 Task: Create a section Code Standardization Sprint and in the section, add a milestone Test Automation Implementation in the project AgileNova
Action: Mouse moved to (85, 352)
Screenshot: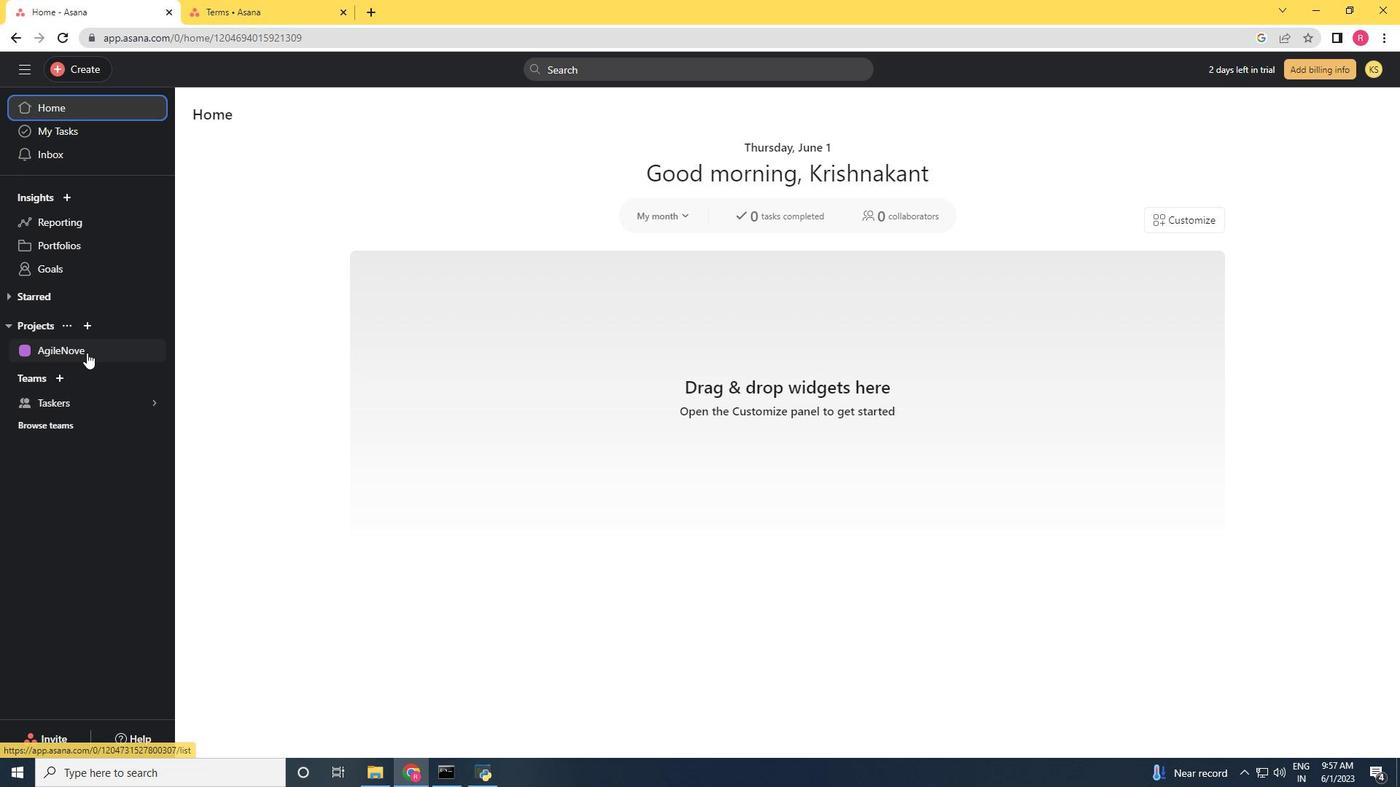 
Action: Mouse pressed left at (85, 352)
Screenshot: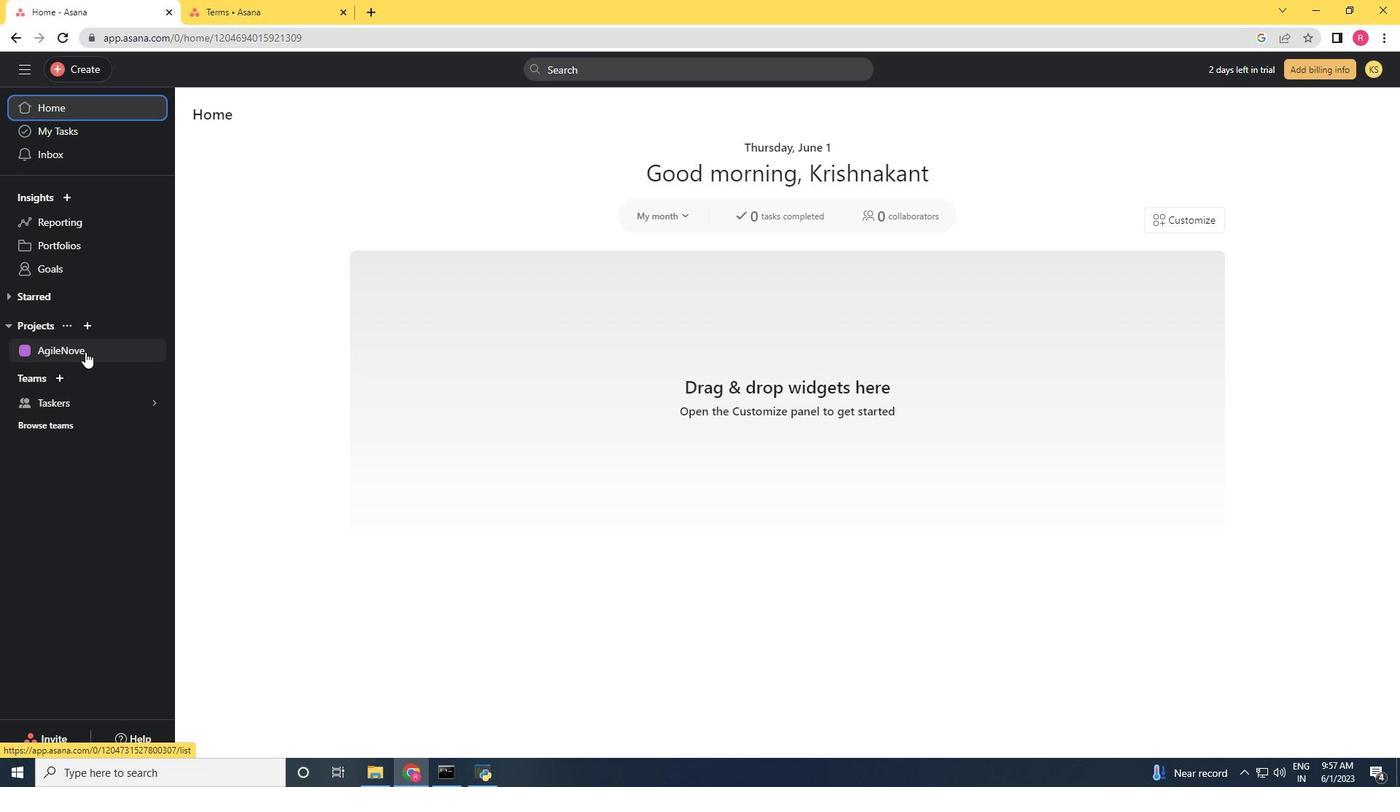 
Action: Mouse moved to (255, 492)
Screenshot: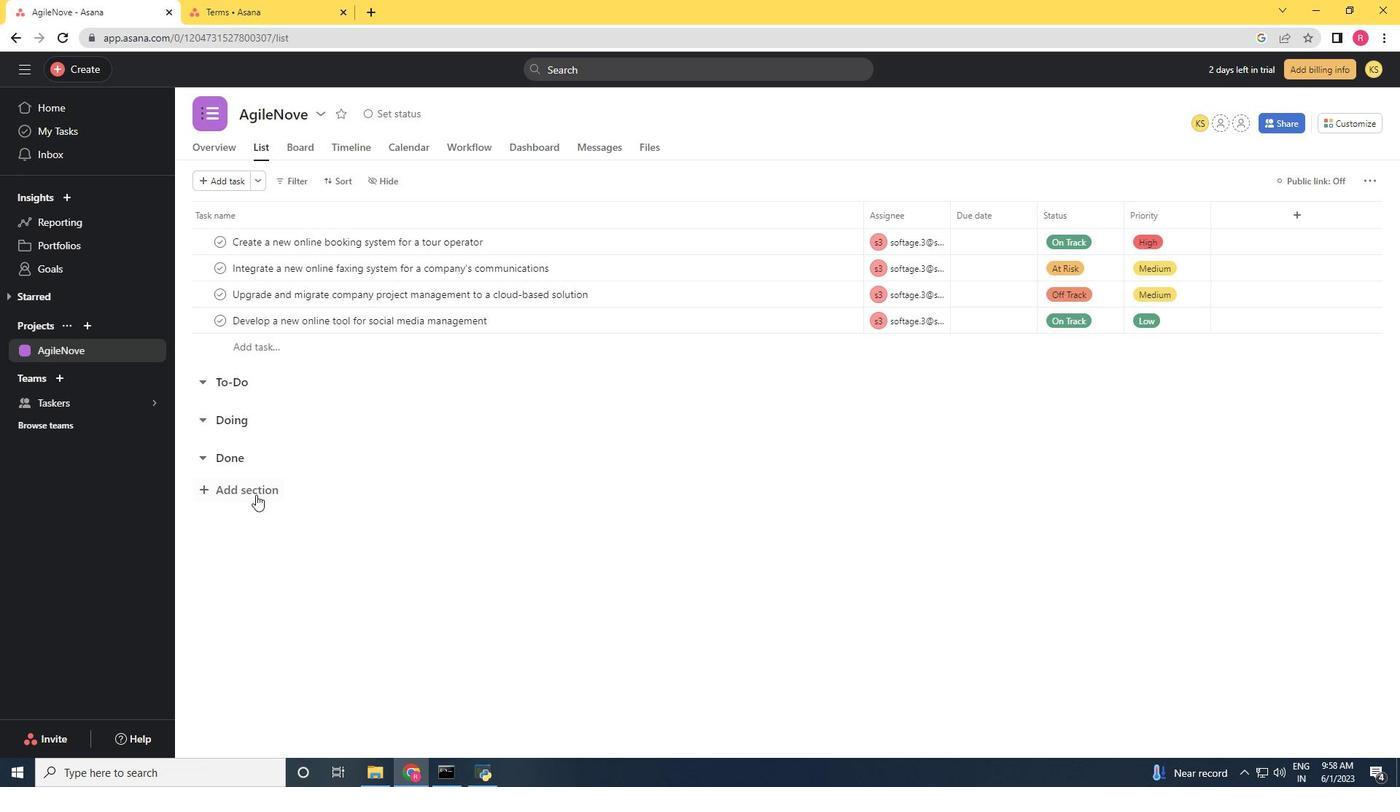 
Action: Mouse pressed left at (255, 492)
Screenshot: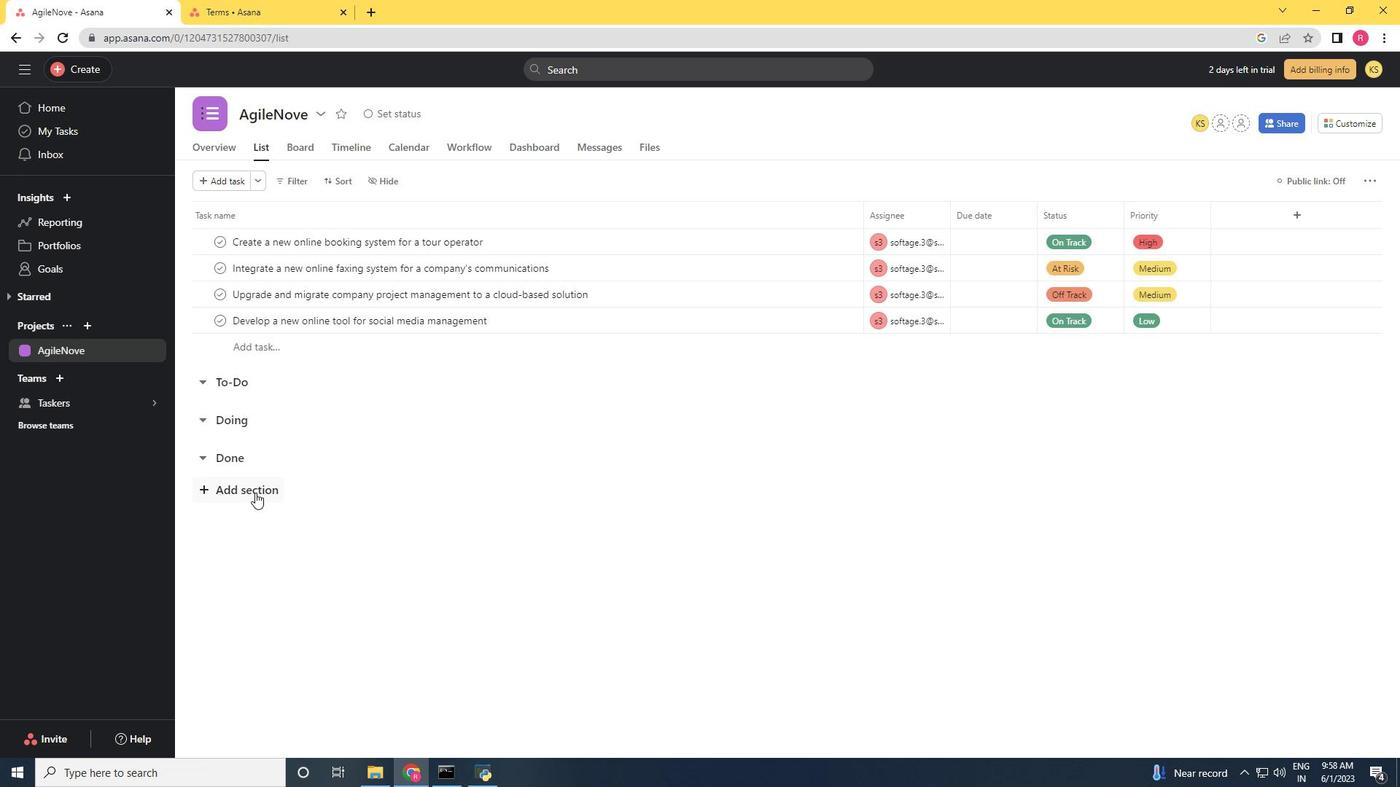 
Action: Mouse moved to (241, 499)
Screenshot: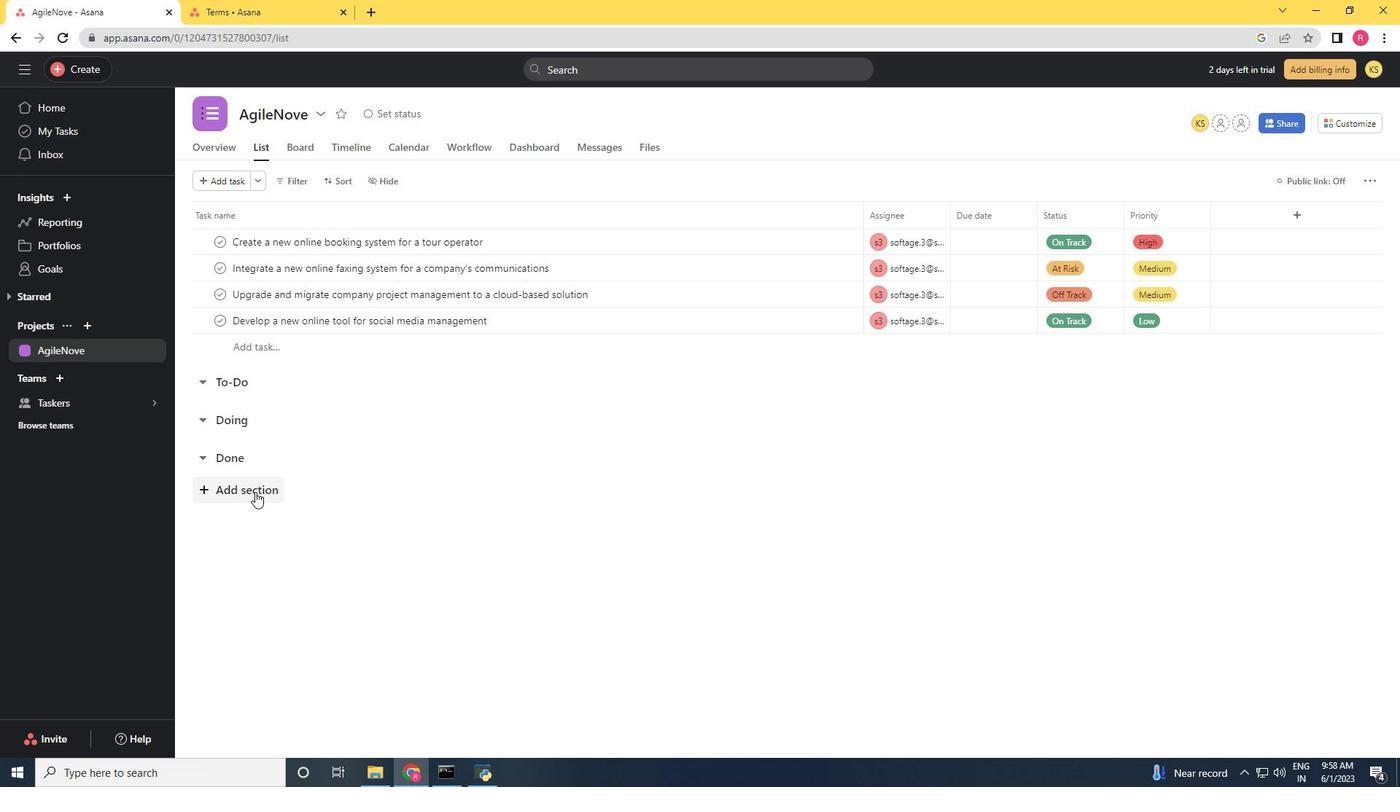 
Action: Key pressed <Key.shift>Code<Key.space><Key.shift><Key.shift><Key.shift><Key.shift><Key.shift><Key.shift><Key.shift>Standardization<Key.space><Key.shift>Sprint<Key.enter><Key.shift>Test<Key.space><Key.shift>Automatation<Key.space><Key.backspace><Key.backspace><Key.backspace><Key.backspace><Key.backspace><Key.backspace>ion<Key.space><Key.shift>Implement<Key.space>
Screenshot: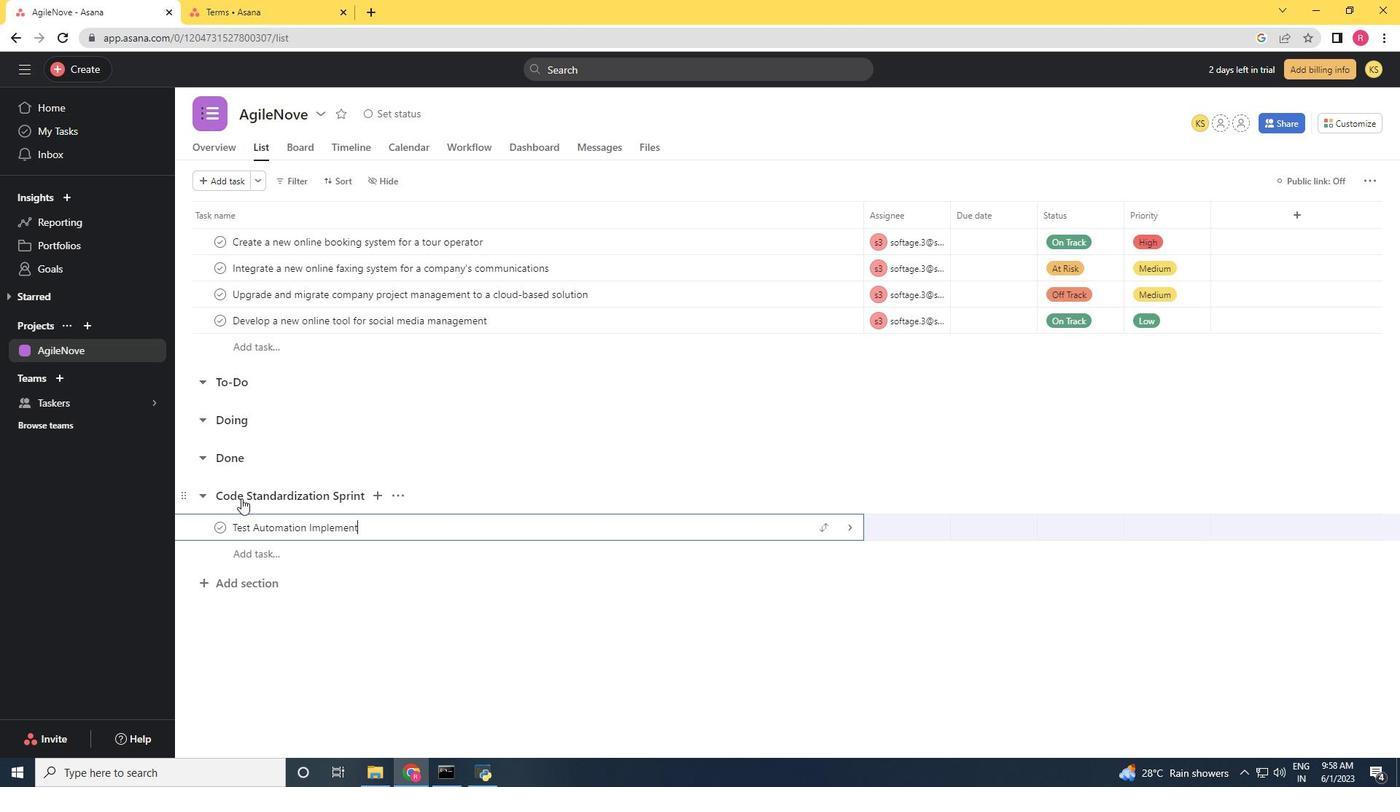 
Action: Mouse moved to (421, 519)
Screenshot: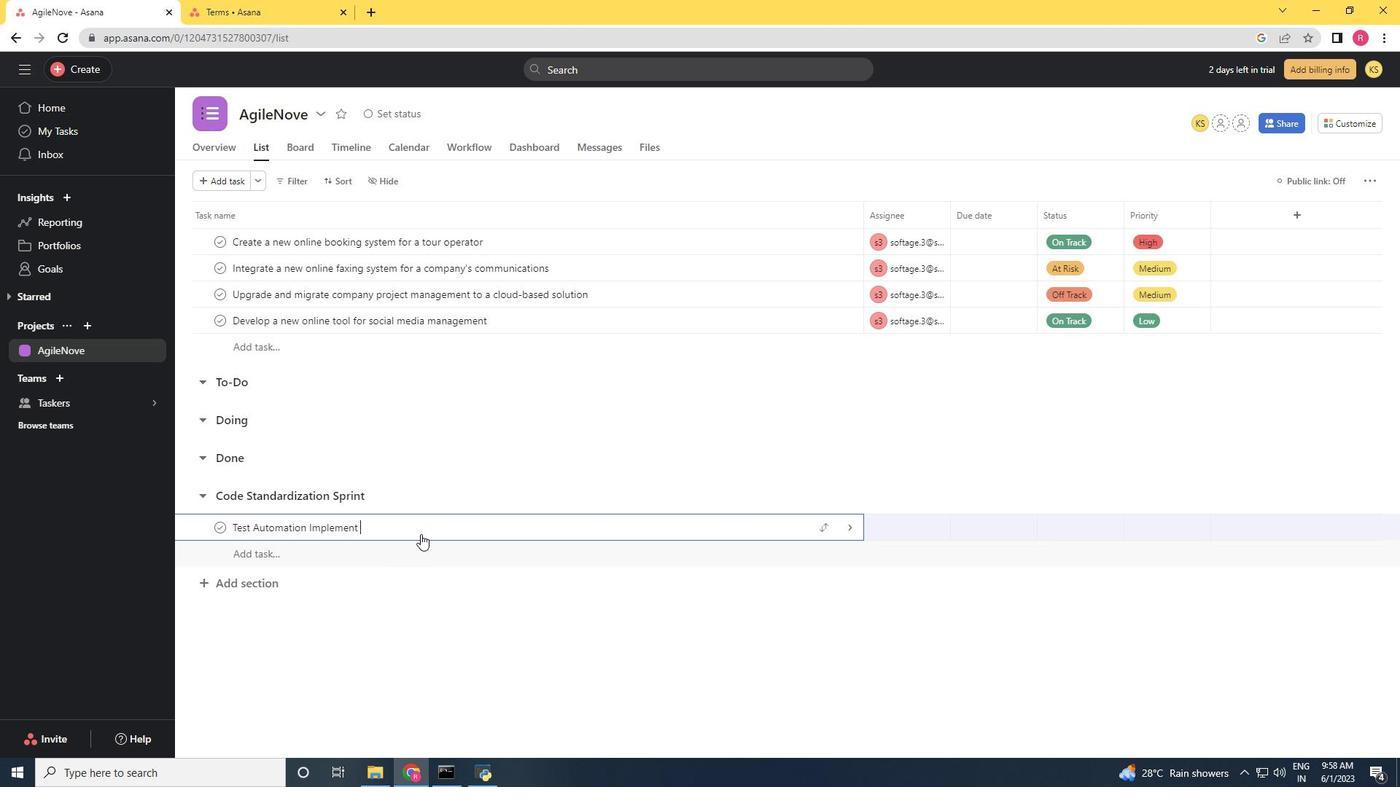 
Action: Mouse pressed right at (421, 519)
Screenshot: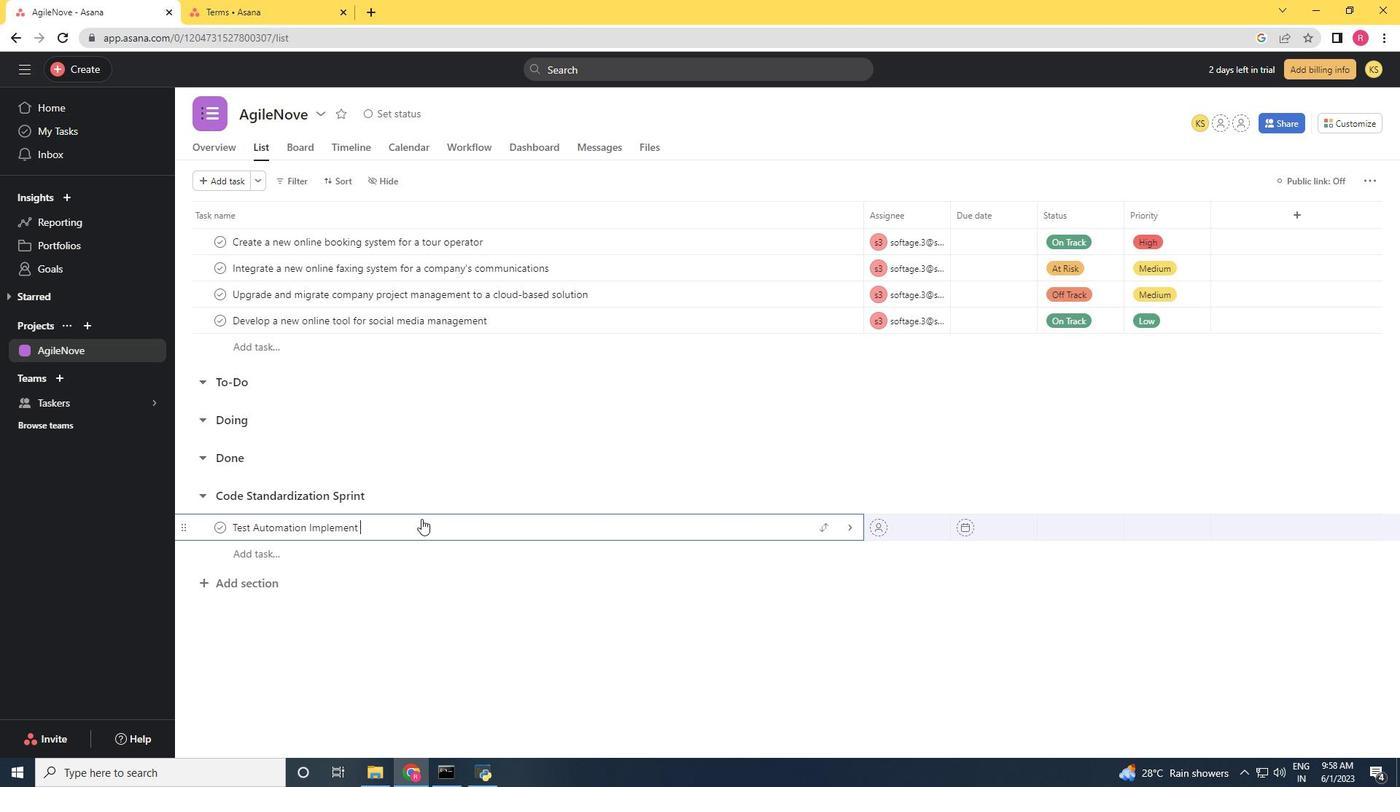 
Action: Mouse moved to (490, 449)
Screenshot: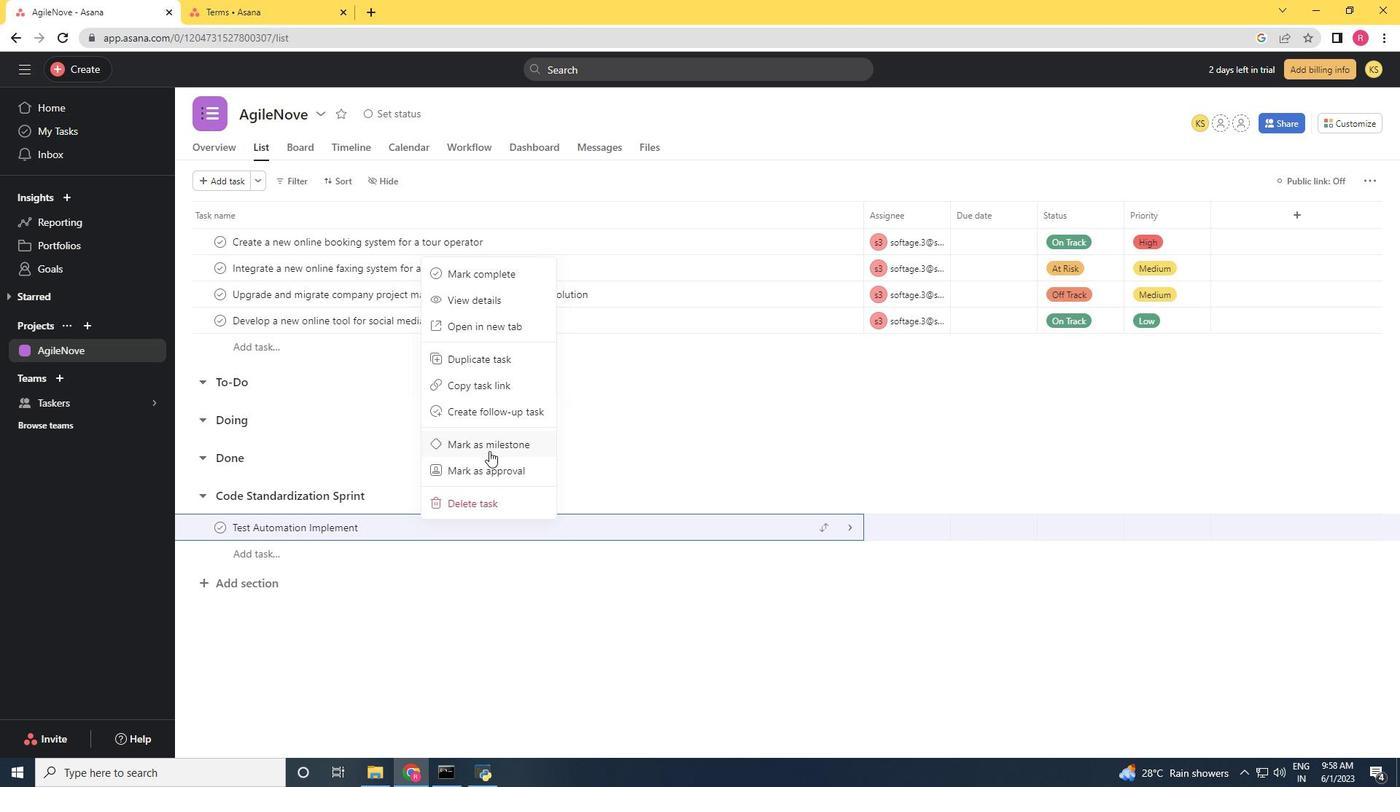 
Action: Mouse pressed left at (490, 449)
Screenshot: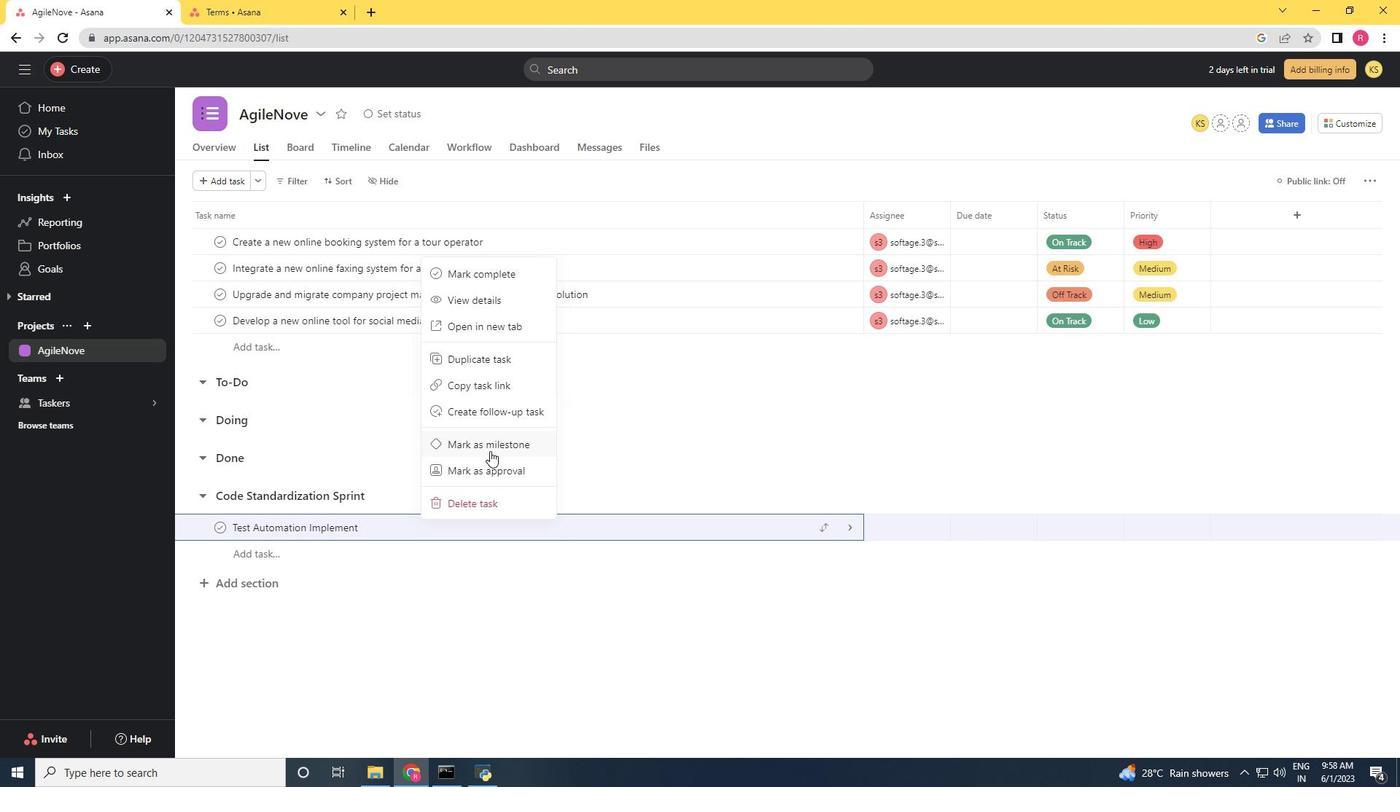
Action: Mouse moved to (455, 466)
Screenshot: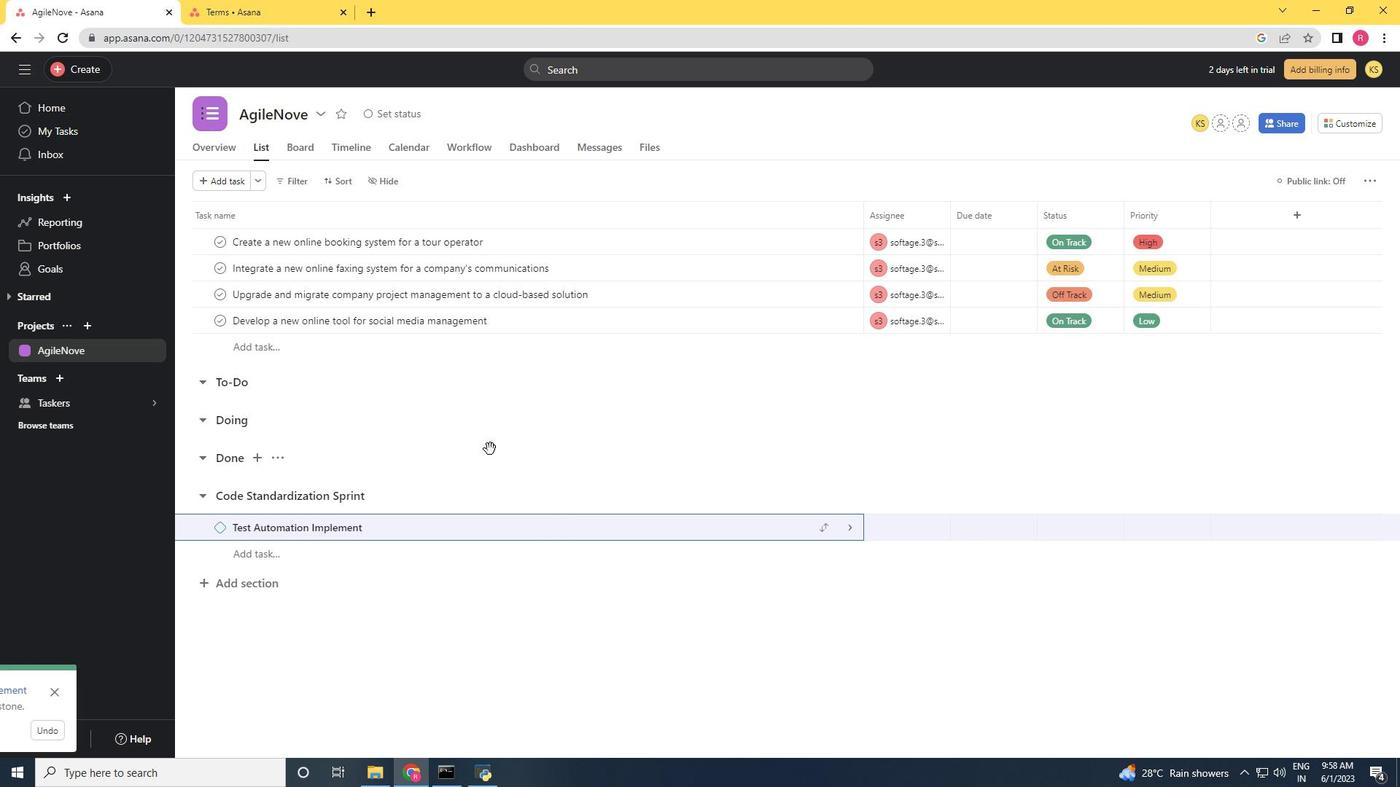 
